 Task: Send text "Advancing knowledge through systematic investigation" to the back of the drawing.
Action: Mouse moved to (122, 103)
Screenshot: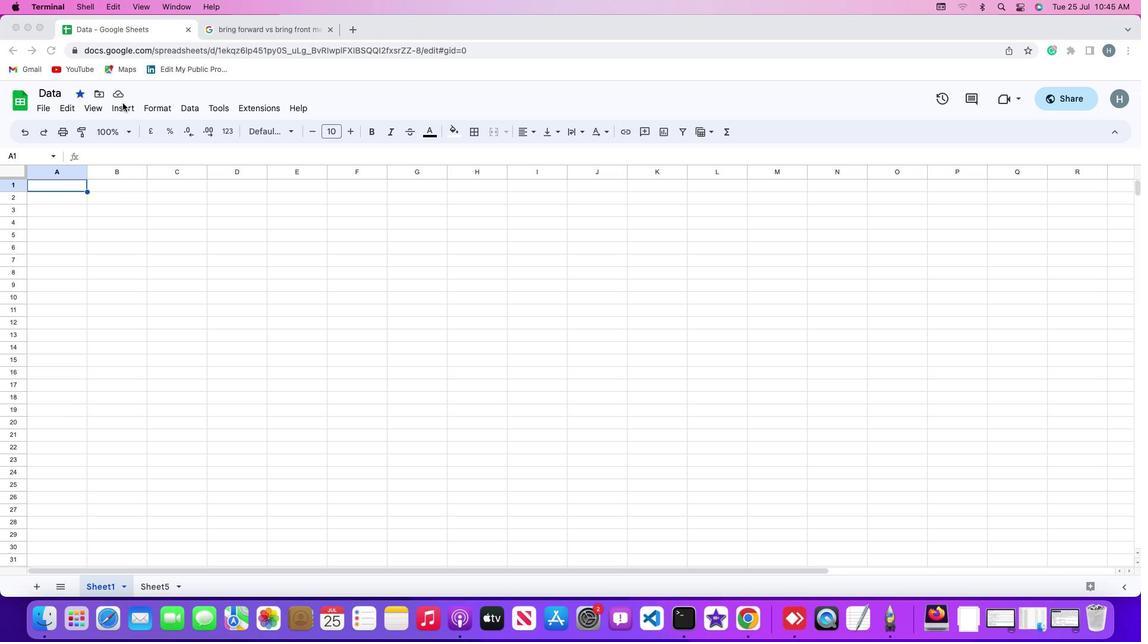 
Action: Mouse pressed left at (122, 103)
Screenshot: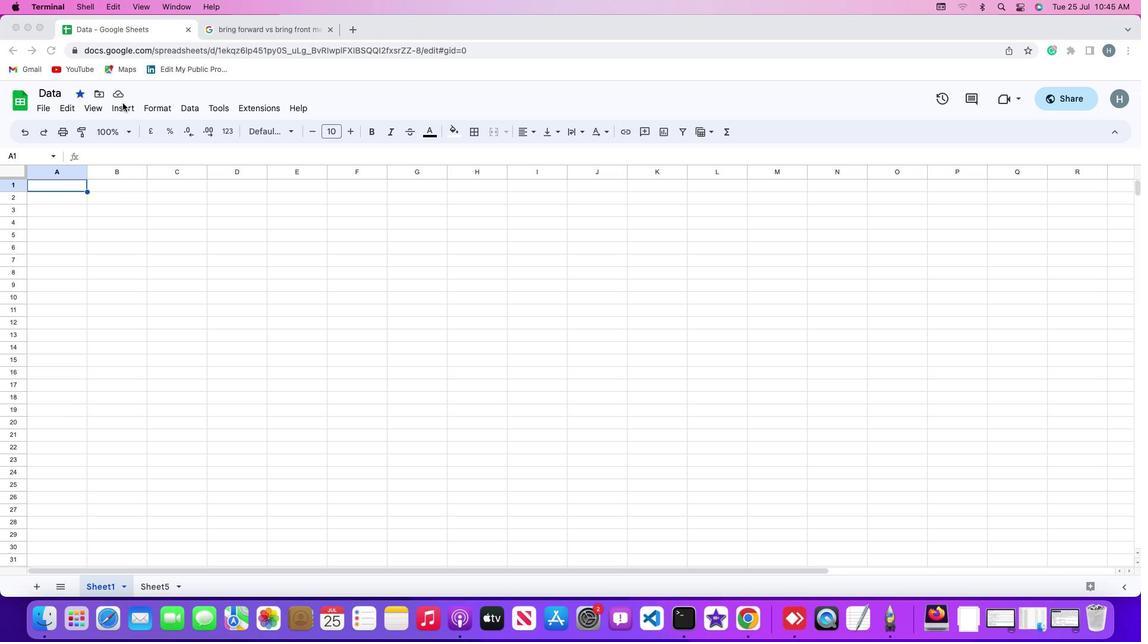 
Action: Mouse moved to (125, 104)
Screenshot: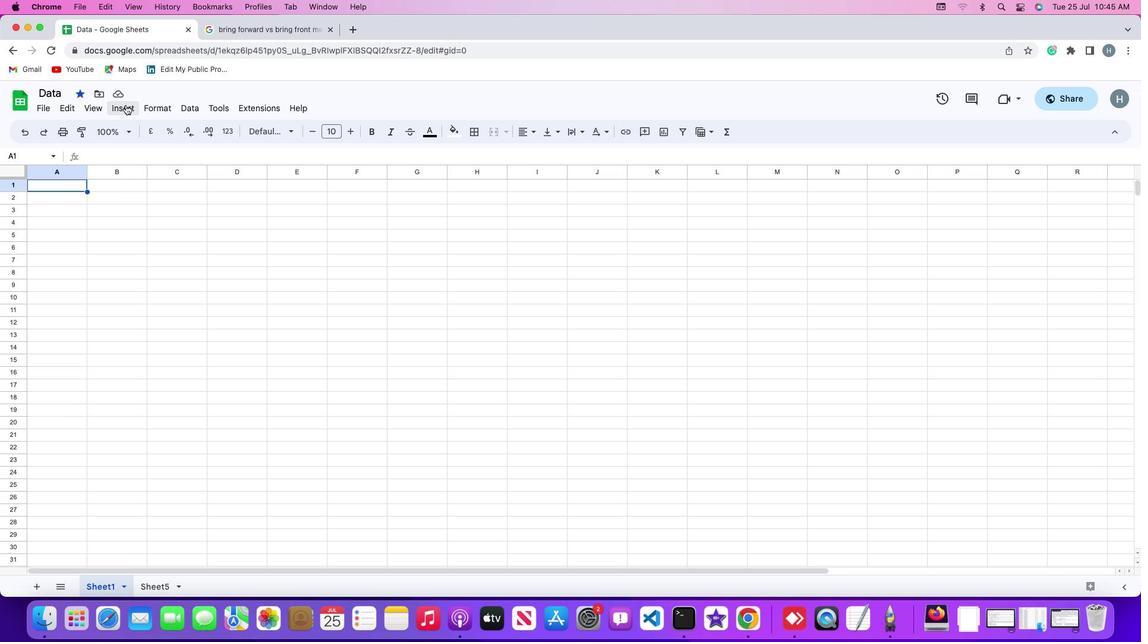 
Action: Mouse pressed left at (125, 104)
Screenshot: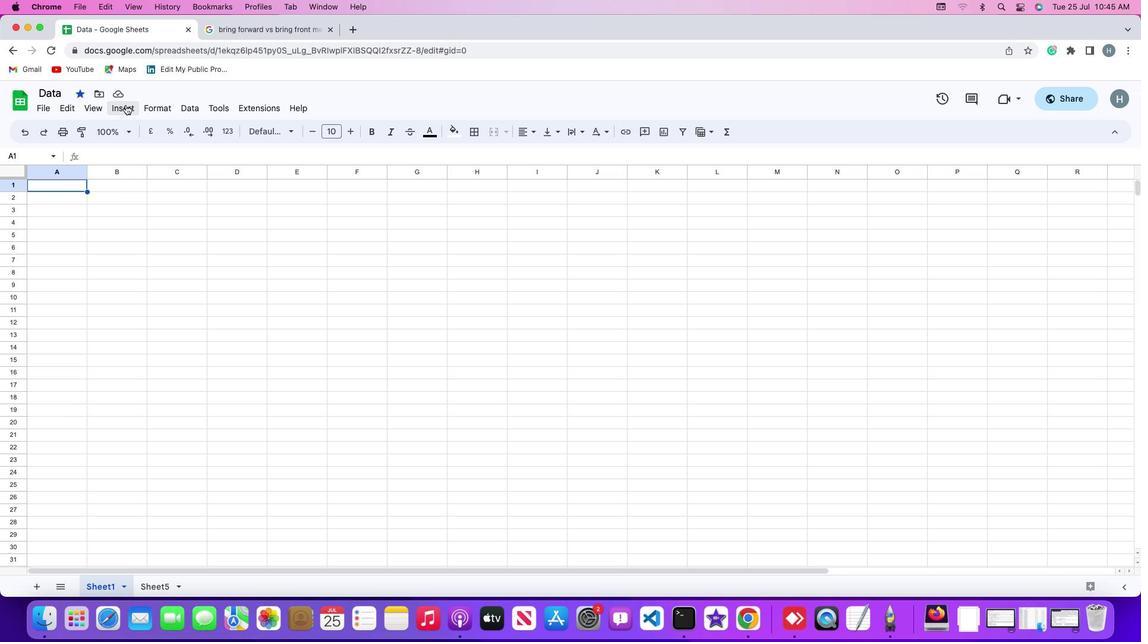 
Action: Mouse moved to (172, 268)
Screenshot: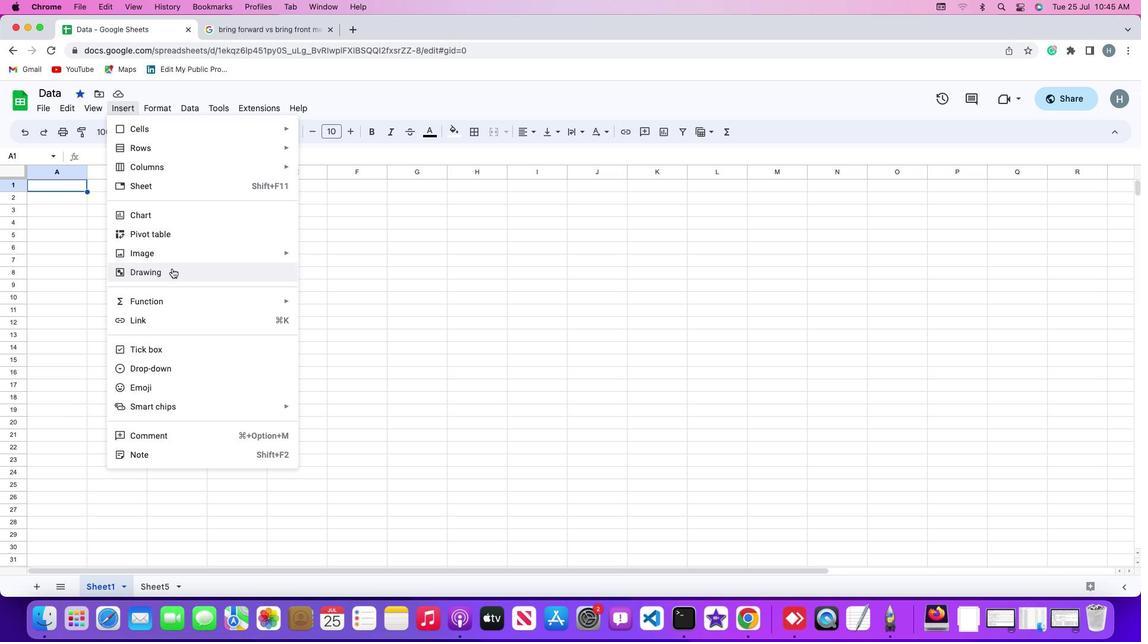 
Action: Mouse pressed left at (172, 268)
Screenshot: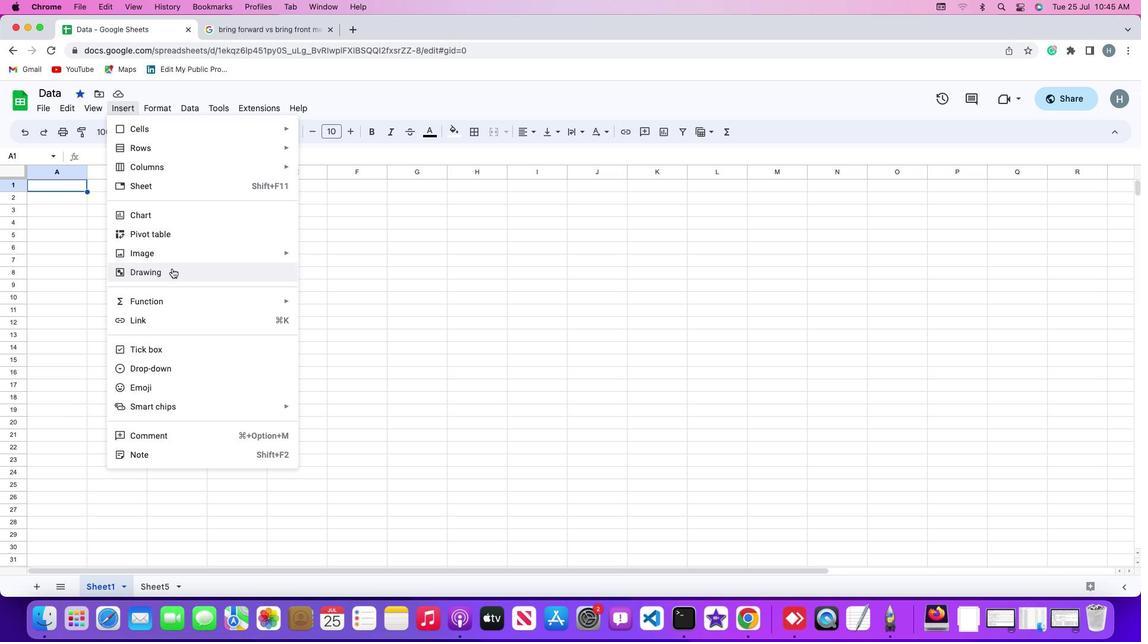 
Action: Mouse moved to (521, 154)
Screenshot: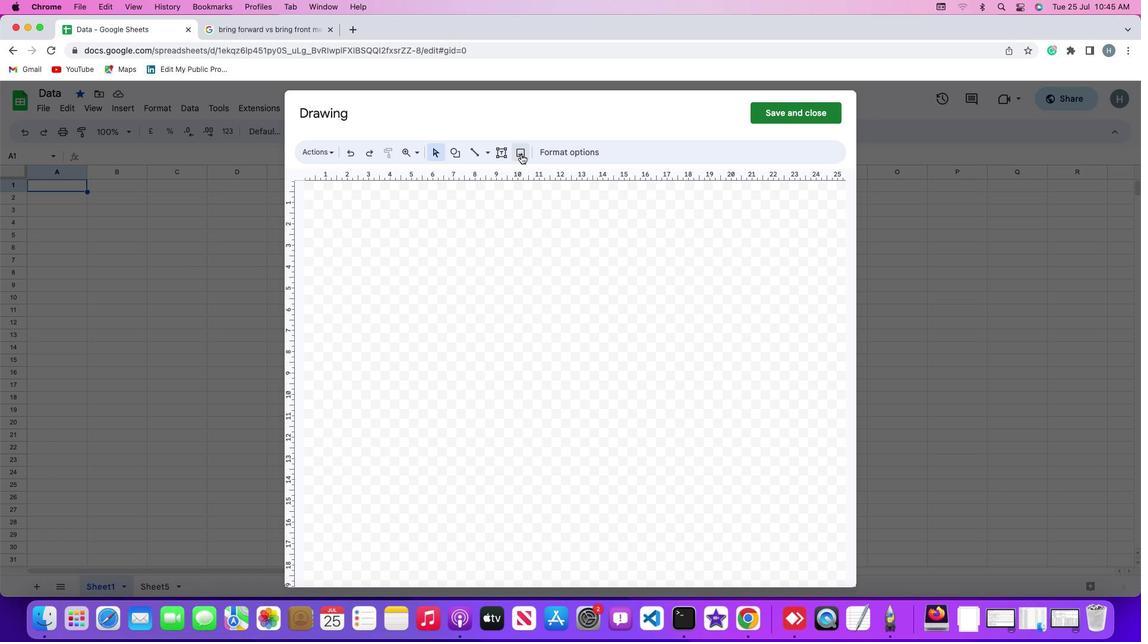 
Action: Mouse pressed left at (521, 154)
Screenshot: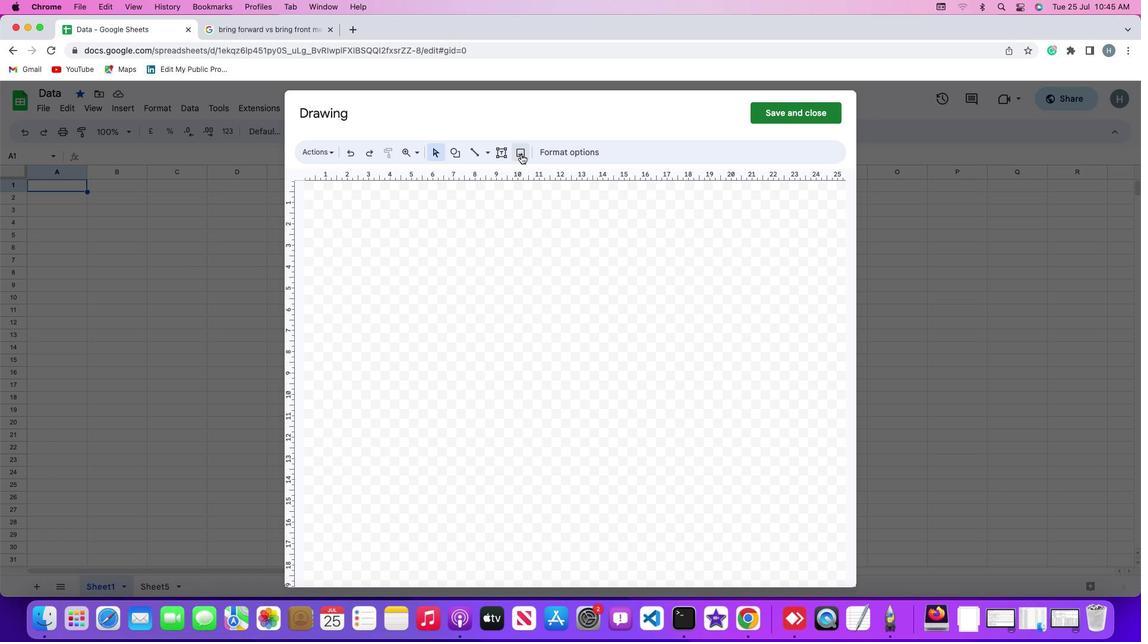 
Action: Mouse moved to (575, 392)
Screenshot: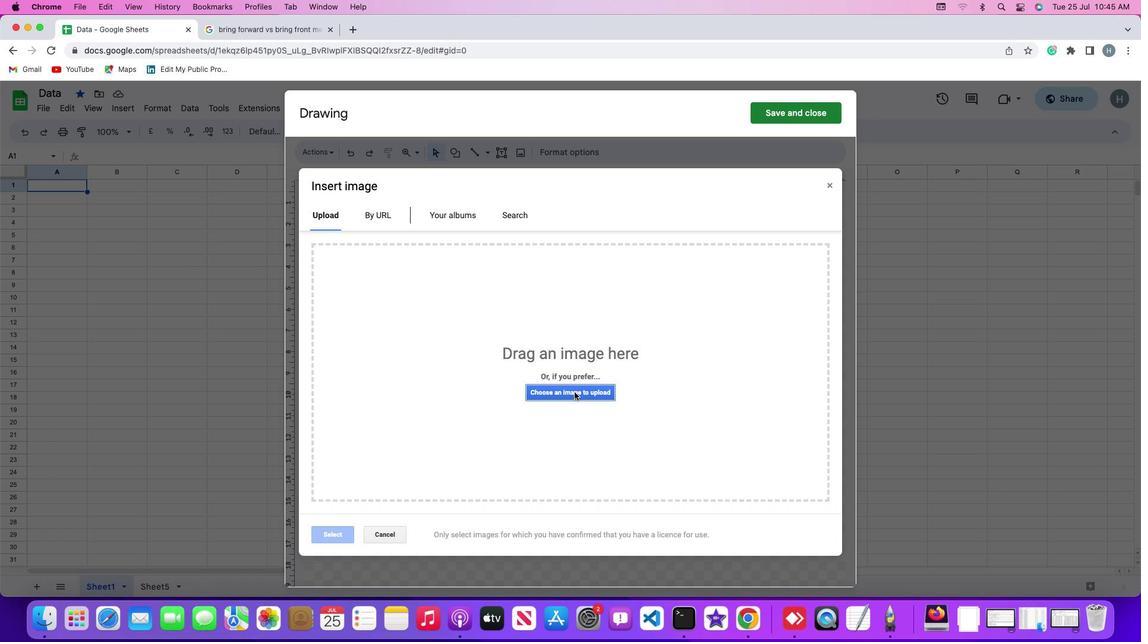 
Action: Mouse pressed left at (575, 392)
Screenshot: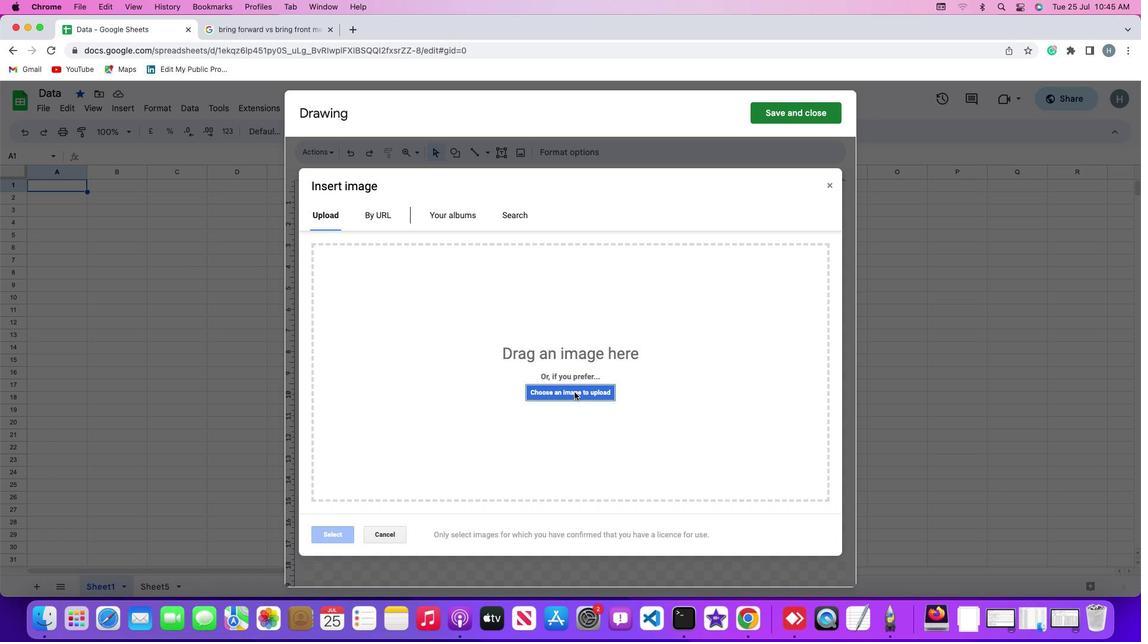 
Action: Mouse moved to (500, 267)
Screenshot: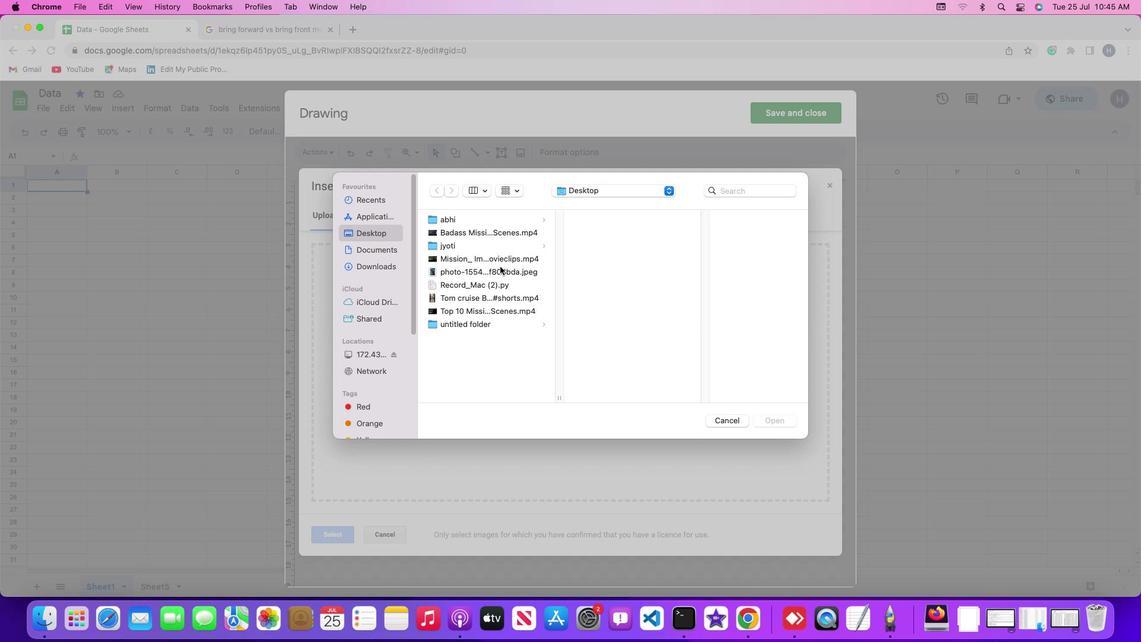 
Action: Mouse pressed left at (500, 267)
Screenshot: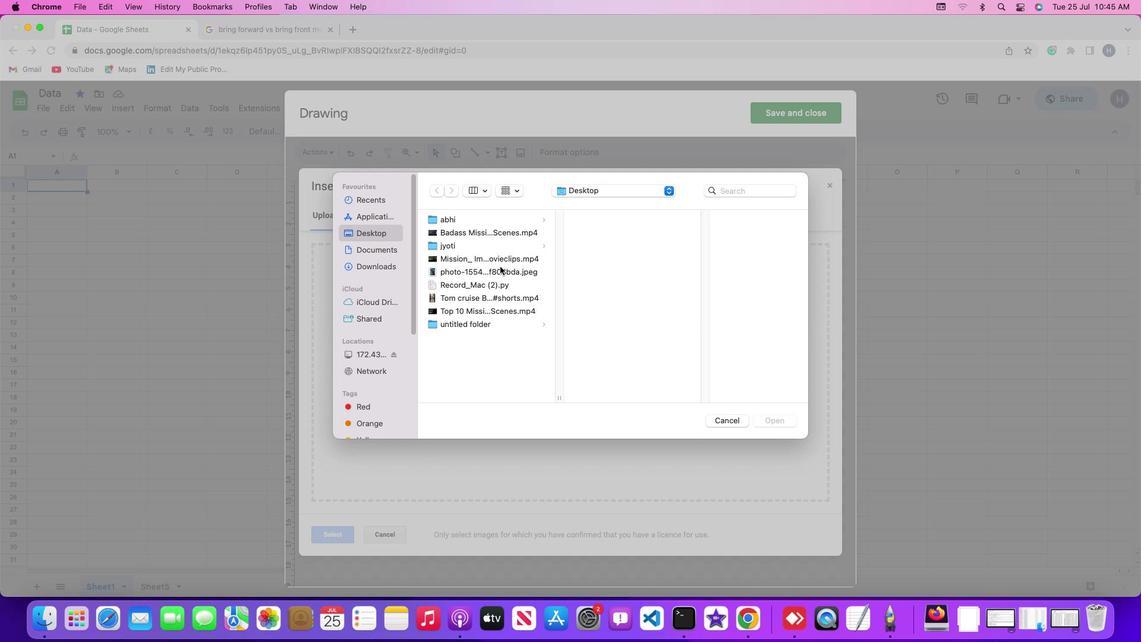 
Action: Mouse moved to (782, 421)
Screenshot: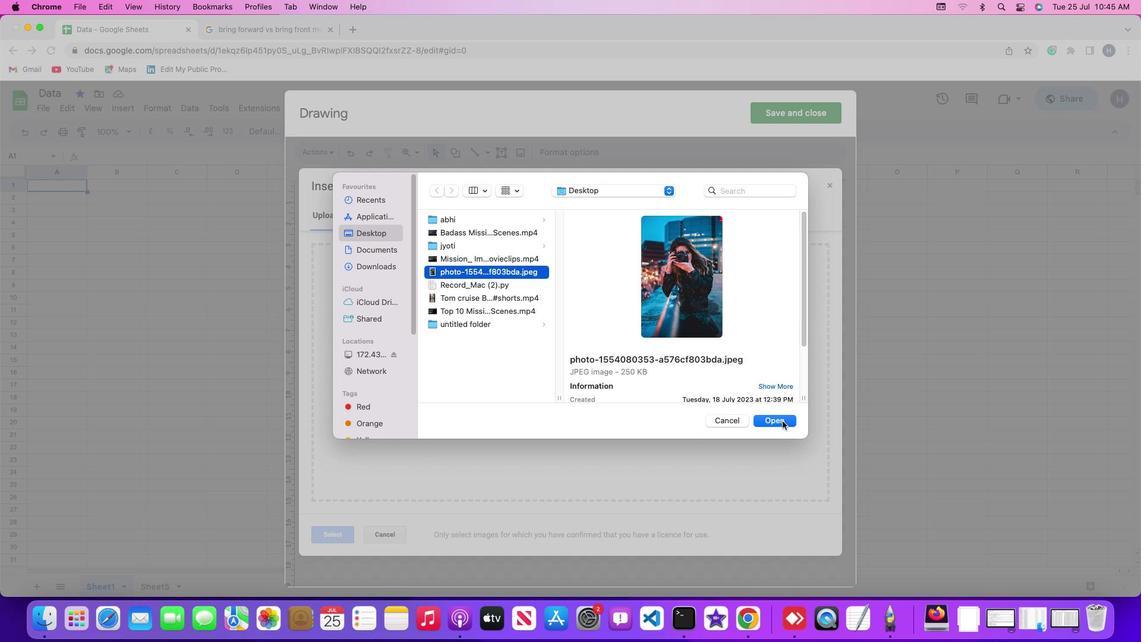 
Action: Mouse pressed left at (782, 421)
Screenshot: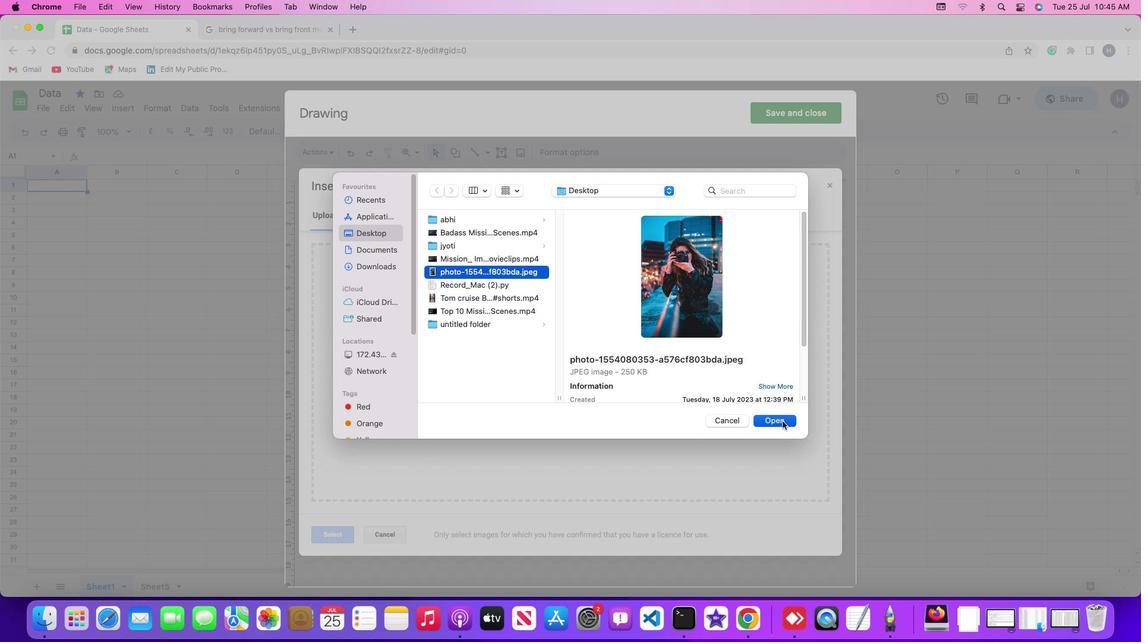 
Action: Mouse moved to (443, 576)
Screenshot: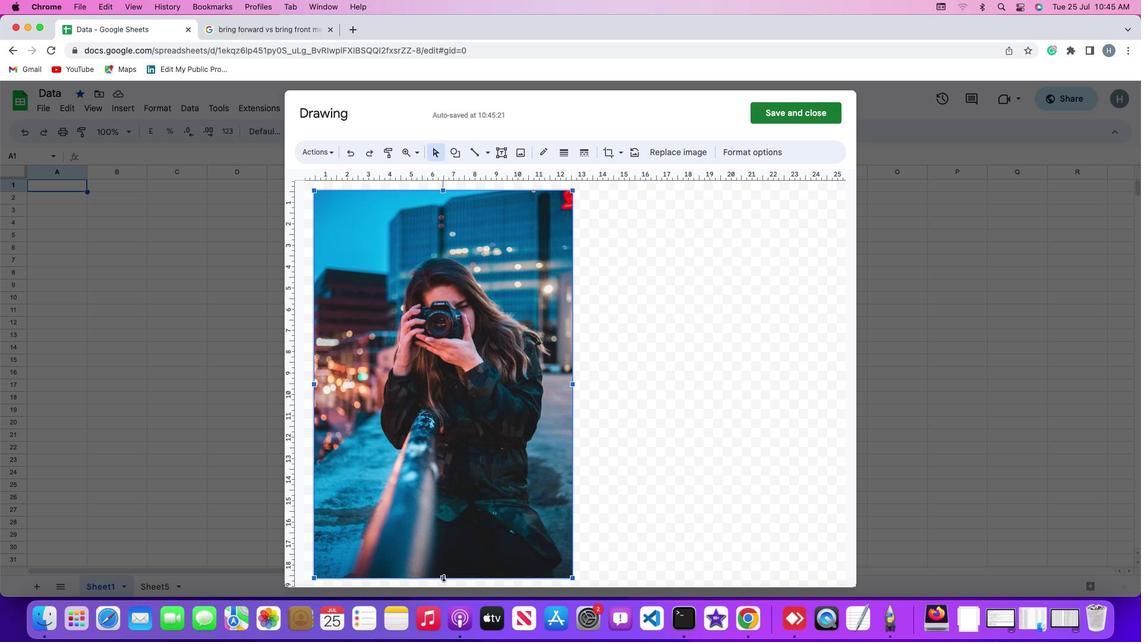 
Action: Mouse pressed left at (443, 576)
Screenshot: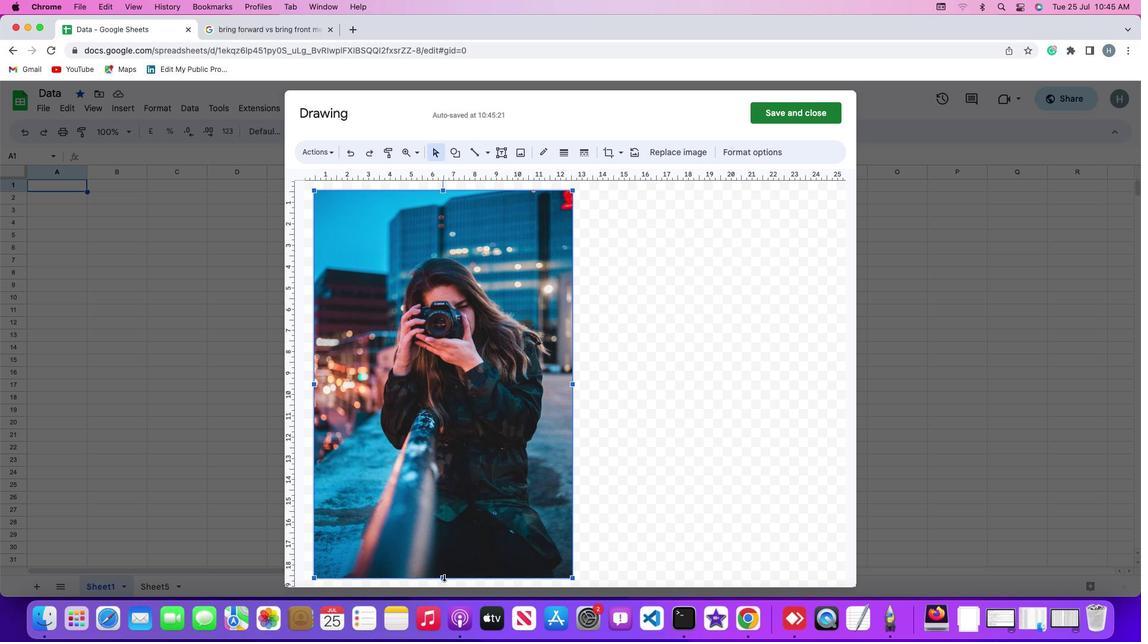 
Action: Mouse moved to (572, 258)
Screenshot: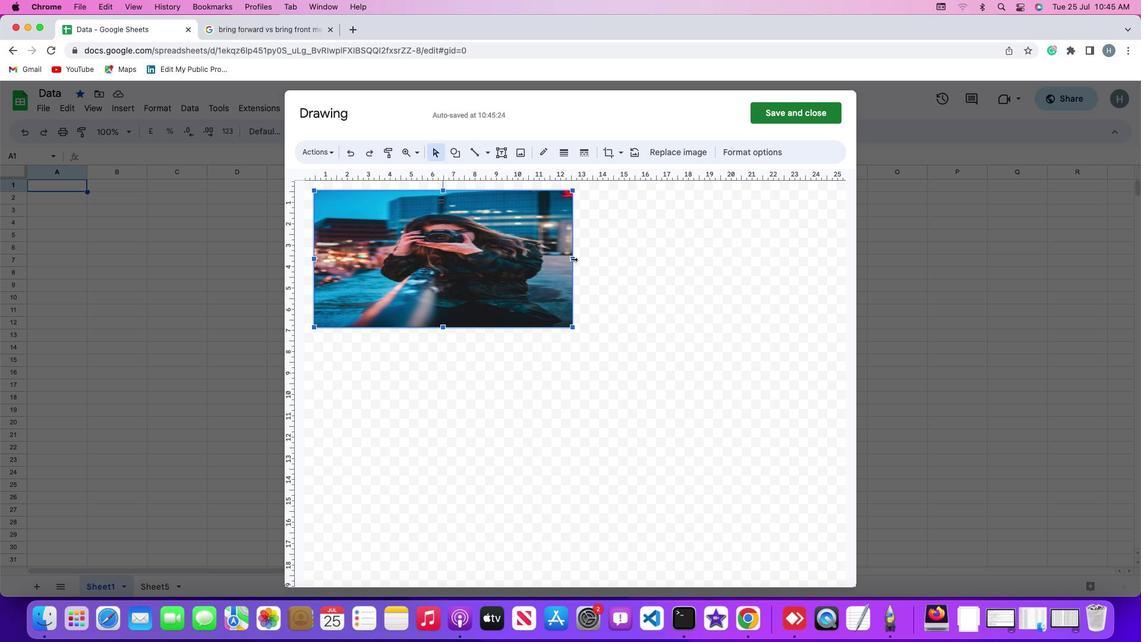 
Action: Mouse pressed left at (572, 258)
Screenshot: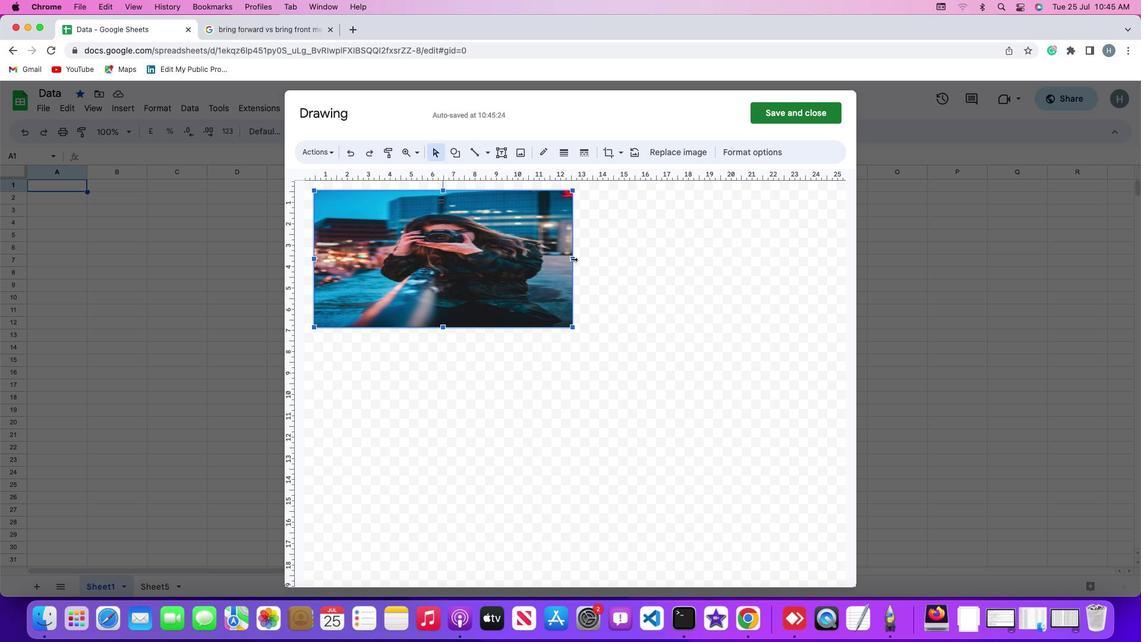 
Action: Mouse moved to (374, 262)
Screenshot: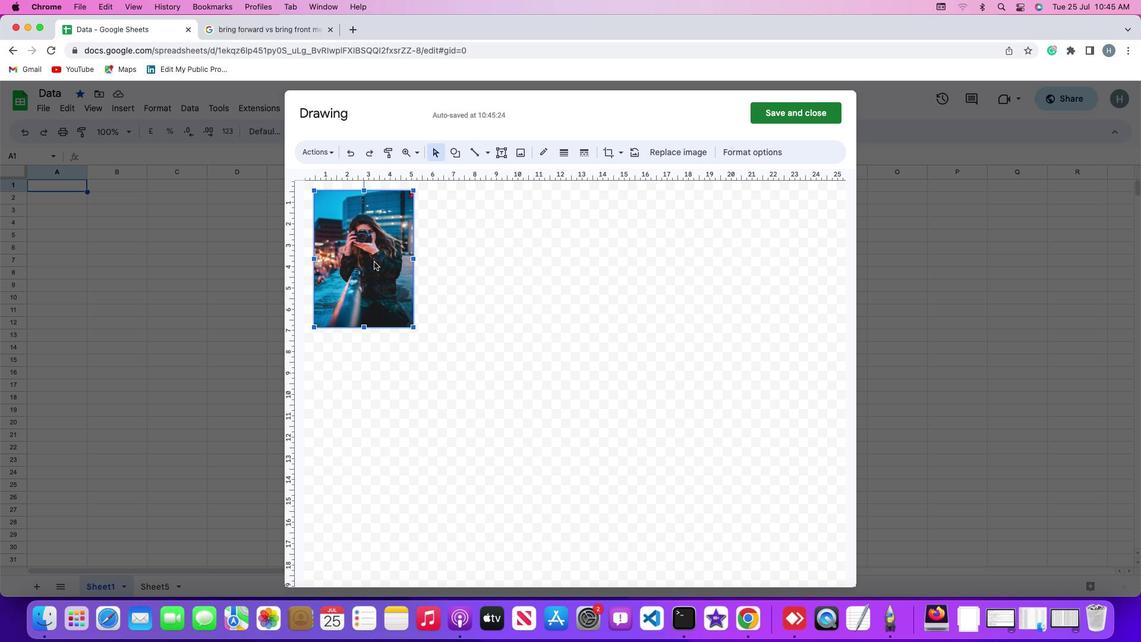 
Action: Mouse pressed left at (374, 262)
Screenshot: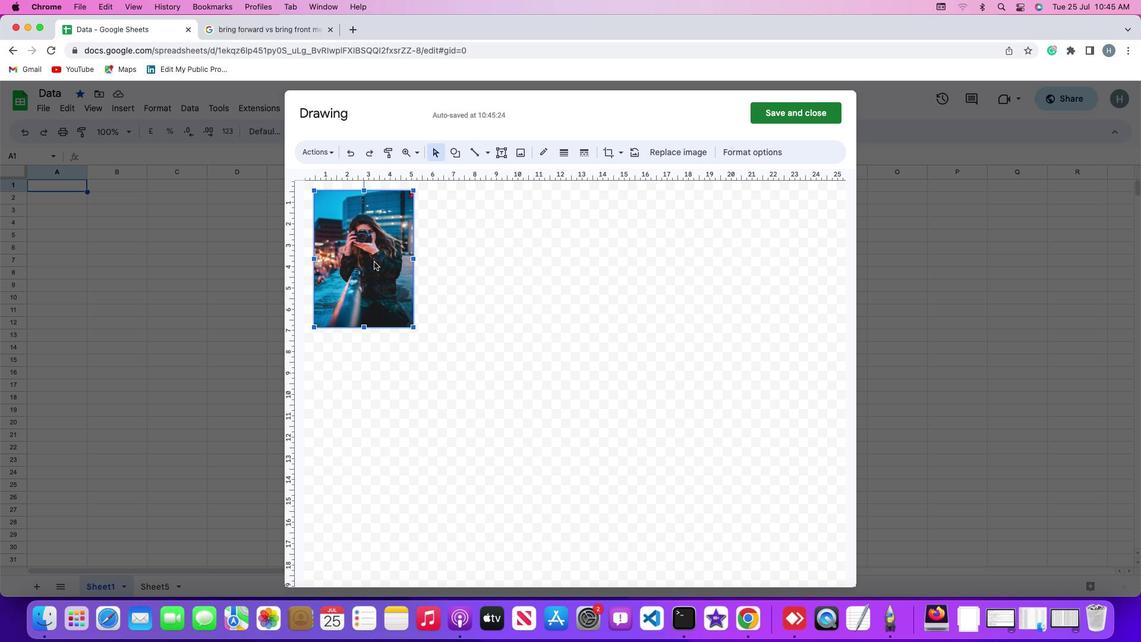 
Action: Mouse moved to (501, 151)
Screenshot: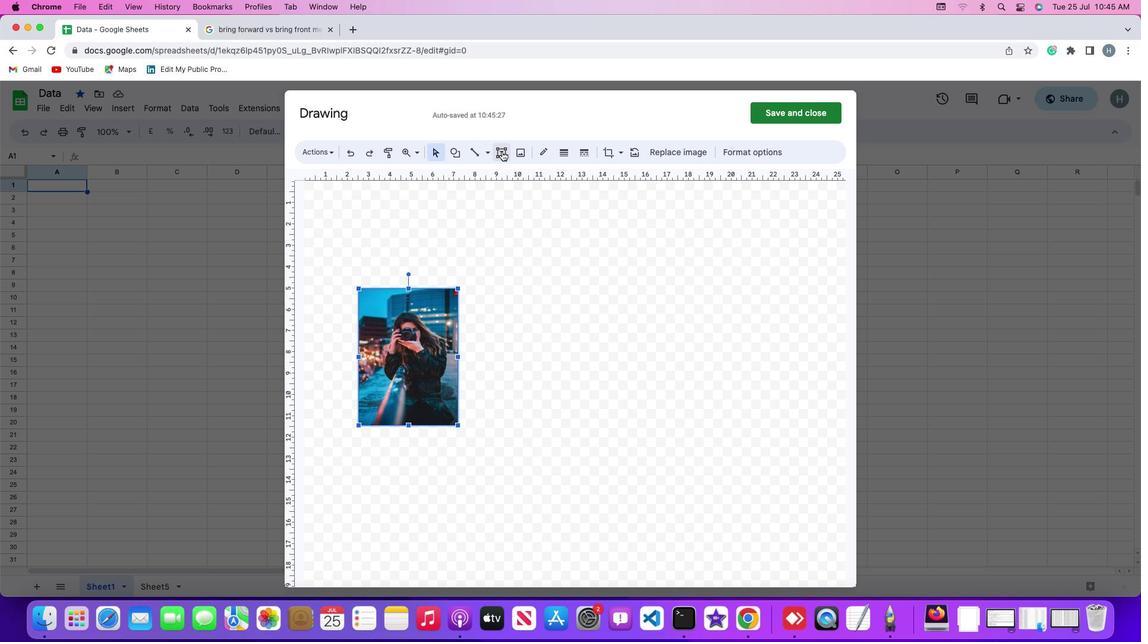 
Action: Mouse pressed left at (501, 151)
Screenshot: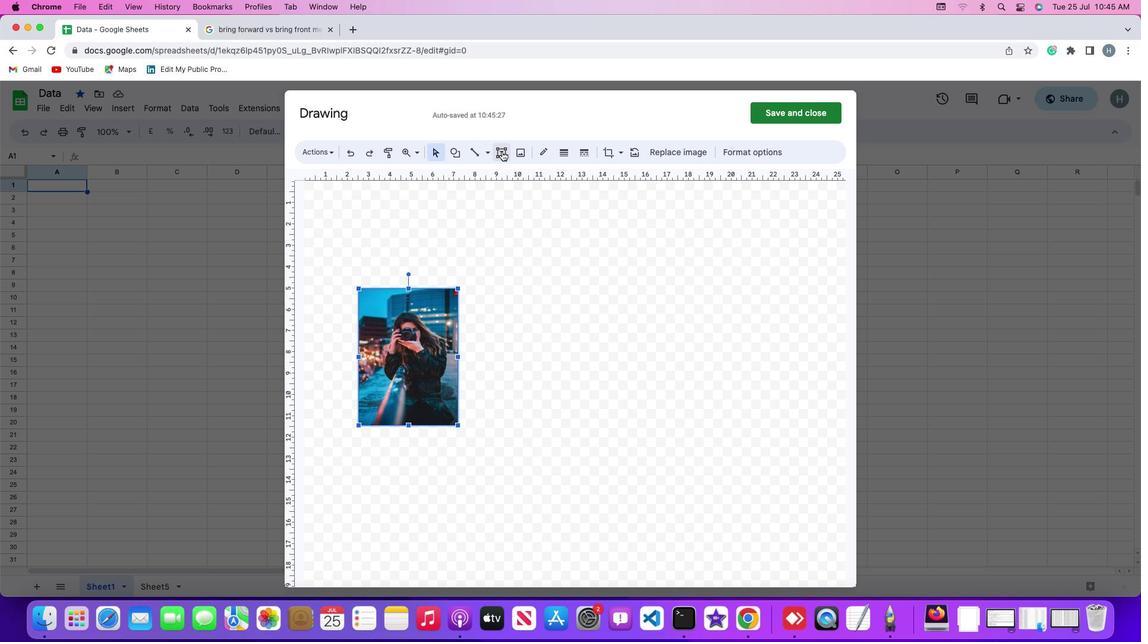 
Action: Mouse moved to (537, 326)
Screenshot: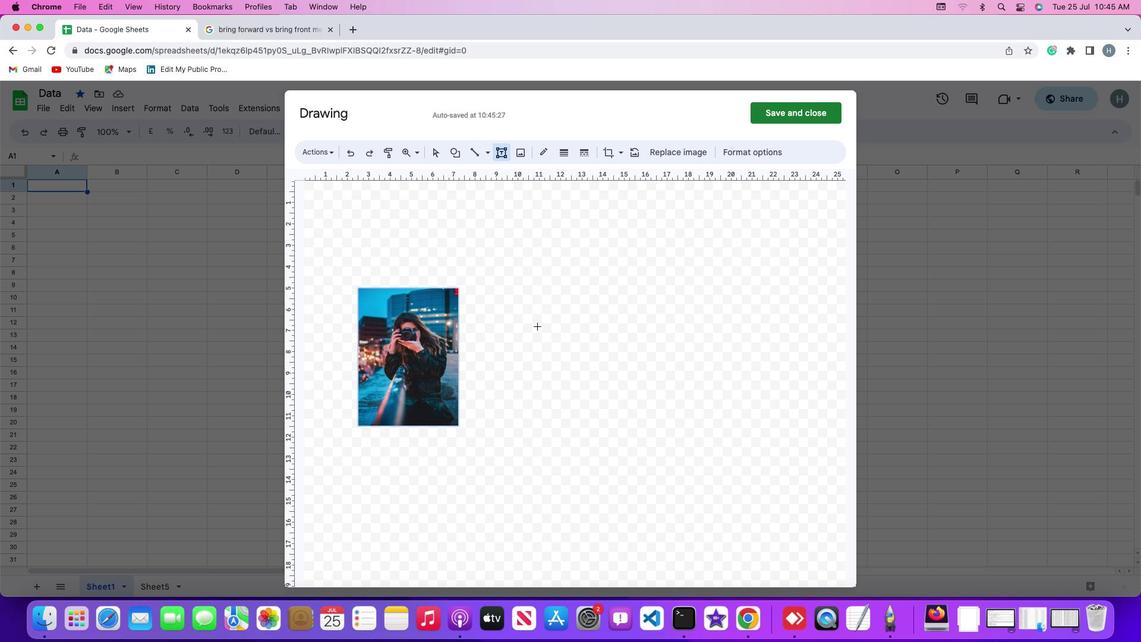 
Action: Mouse pressed left at (537, 326)
Screenshot: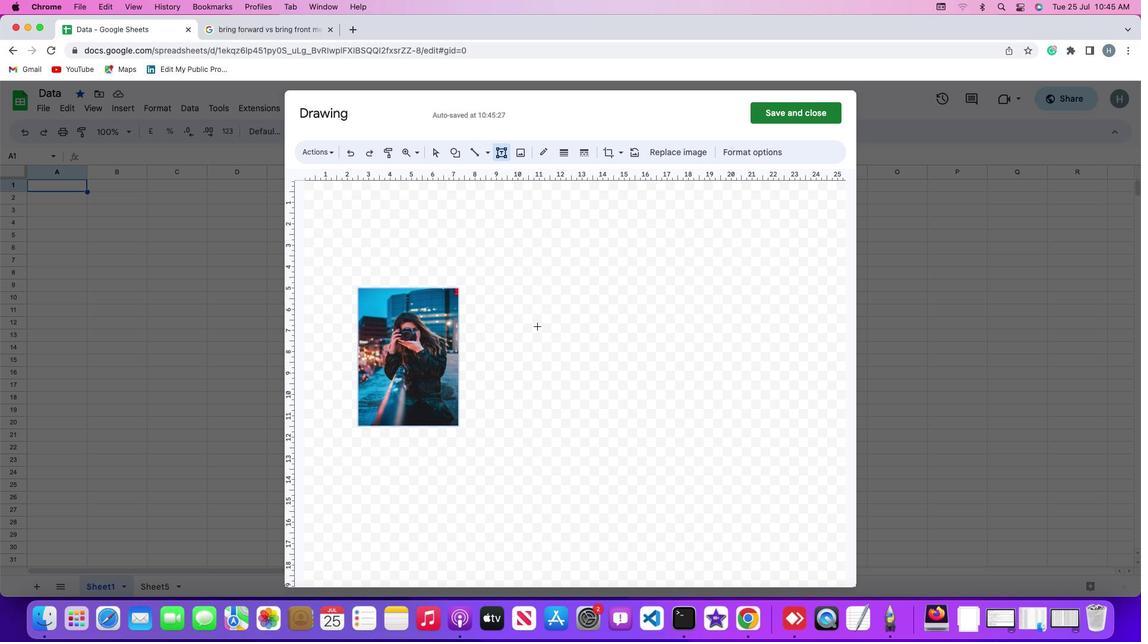 
Action: Mouse moved to (538, 326)
Screenshot: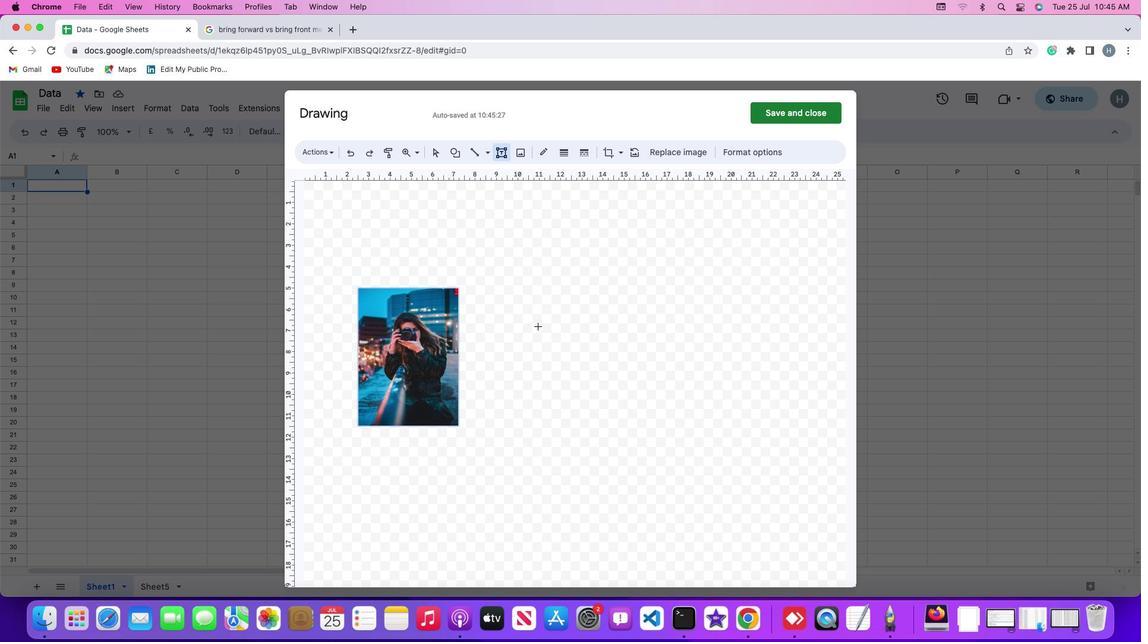 
Action: Key pressed Key.shift'A''d''v''a''n''c''i''n''g'Key.space'k''n''o''w''l''e''d''g''e'Key.space't''h''r''o''u''g''h'Key.space's''y''s''t''e''m''a''t''i''c'Key.space'i''n''v''e''s''t''i''g''a''t''i''o''n'
Screenshot: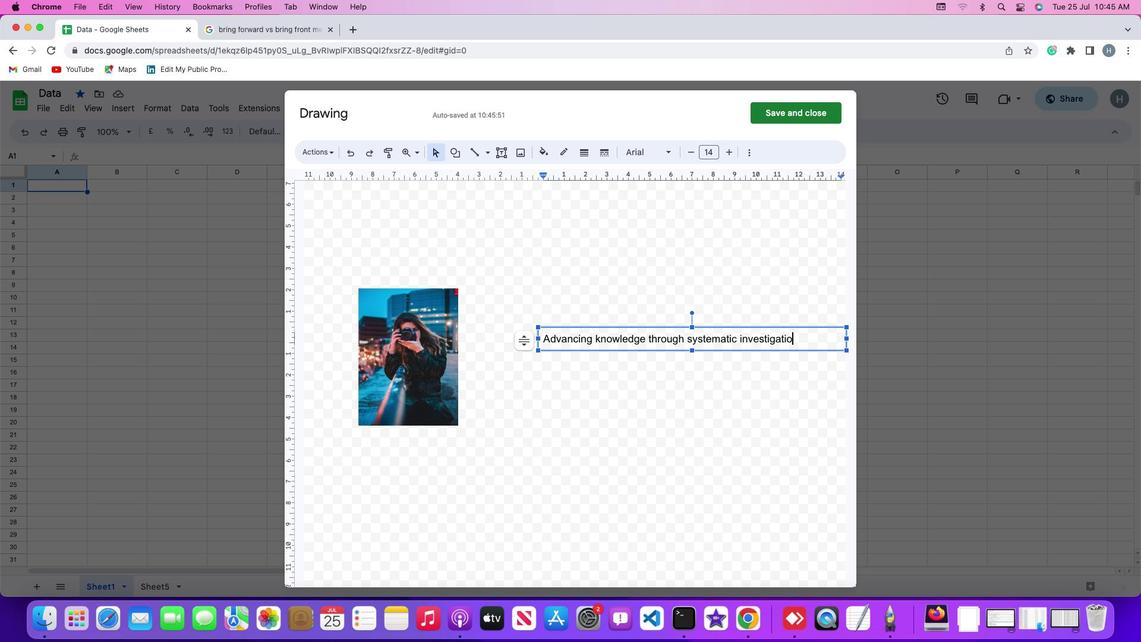 
Action: Mouse moved to (581, 373)
Screenshot: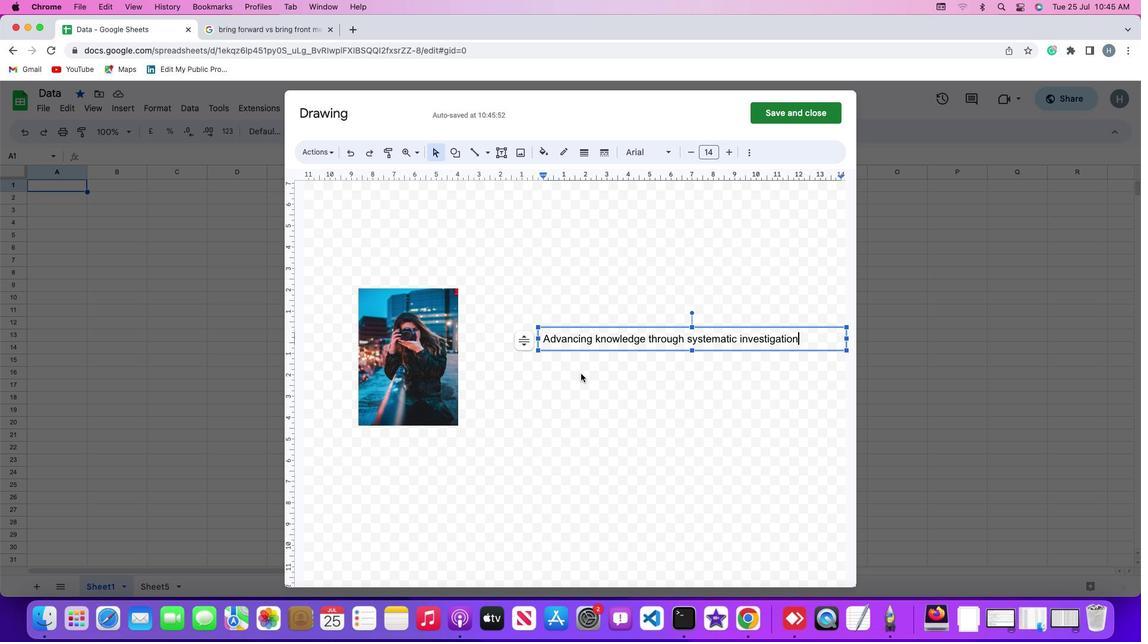 
Action: Mouse pressed left at (581, 373)
Screenshot: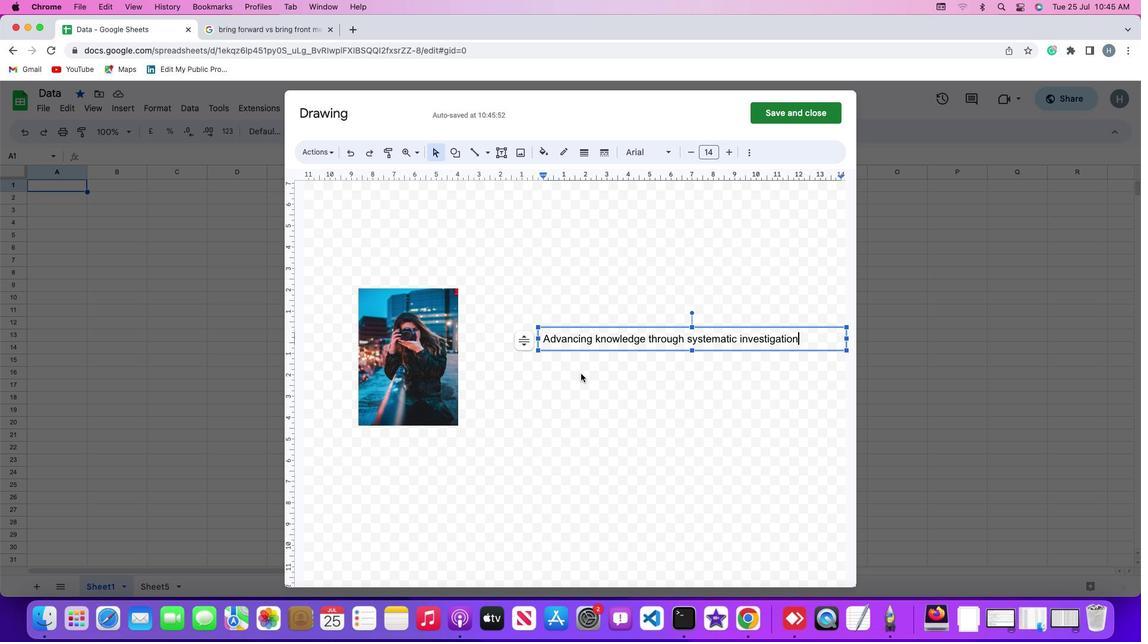 
Action: Mouse moved to (645, 338)
Screenshot: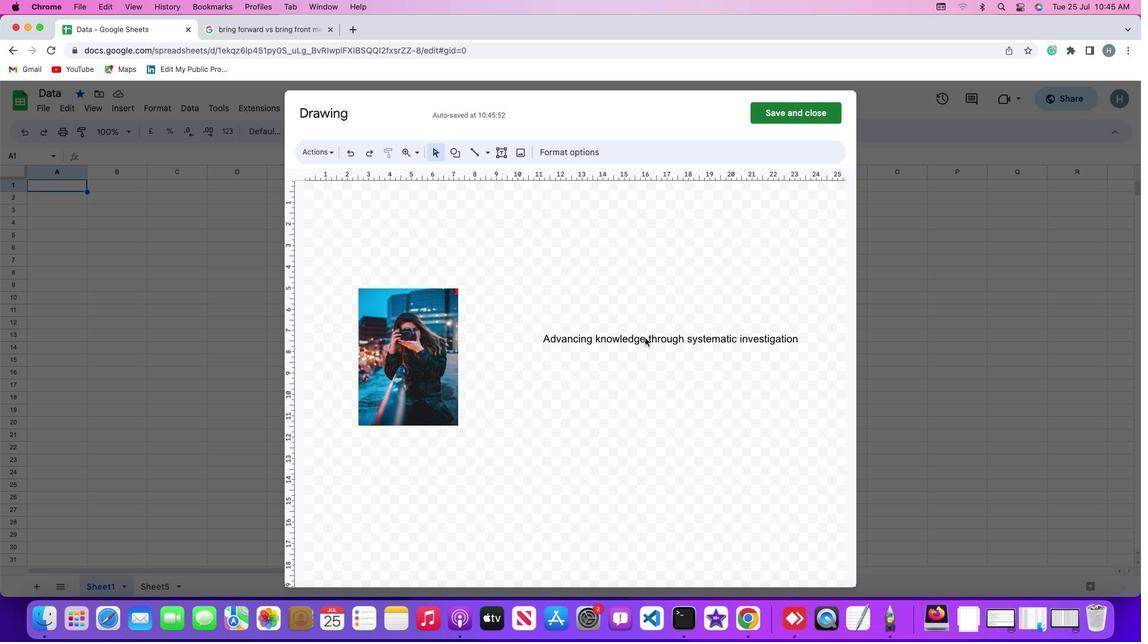 
Action: Mouse pressed left at (645, 338)
Screenshot: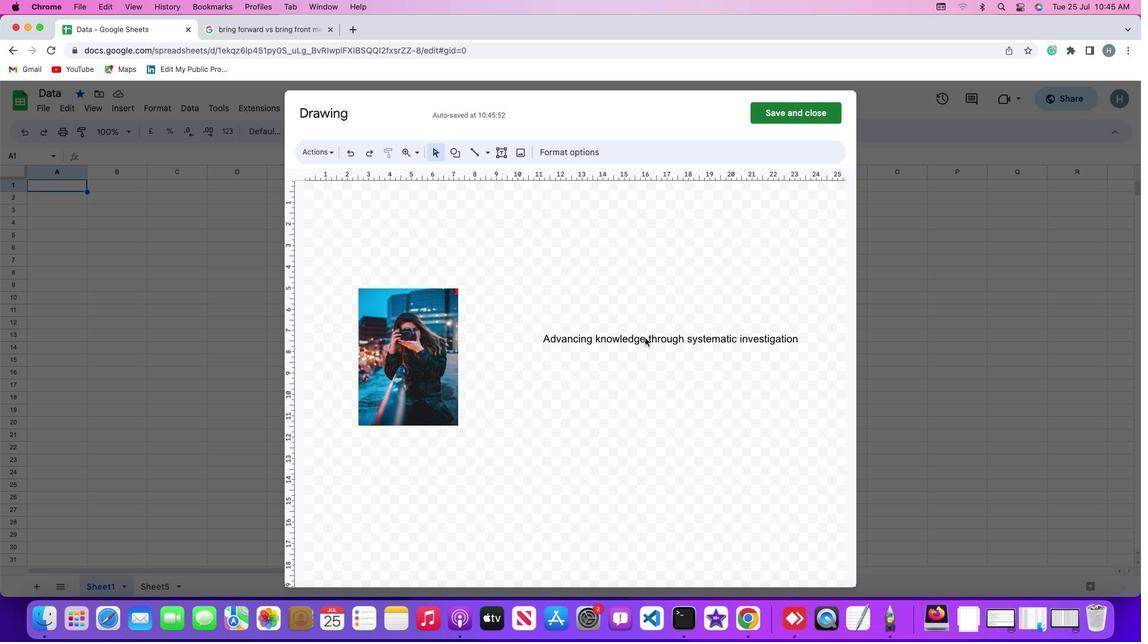 
Action: Mouse moved to (657, 327)
Screenshot: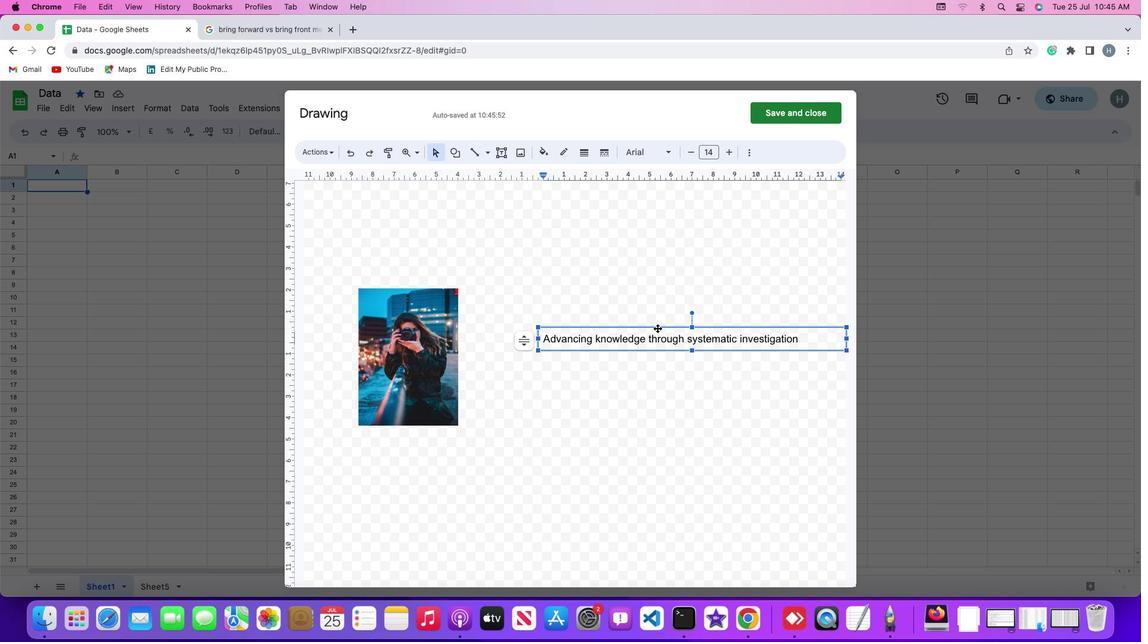 
Action: Mouse pressed left at (657, 327)
Screenshot: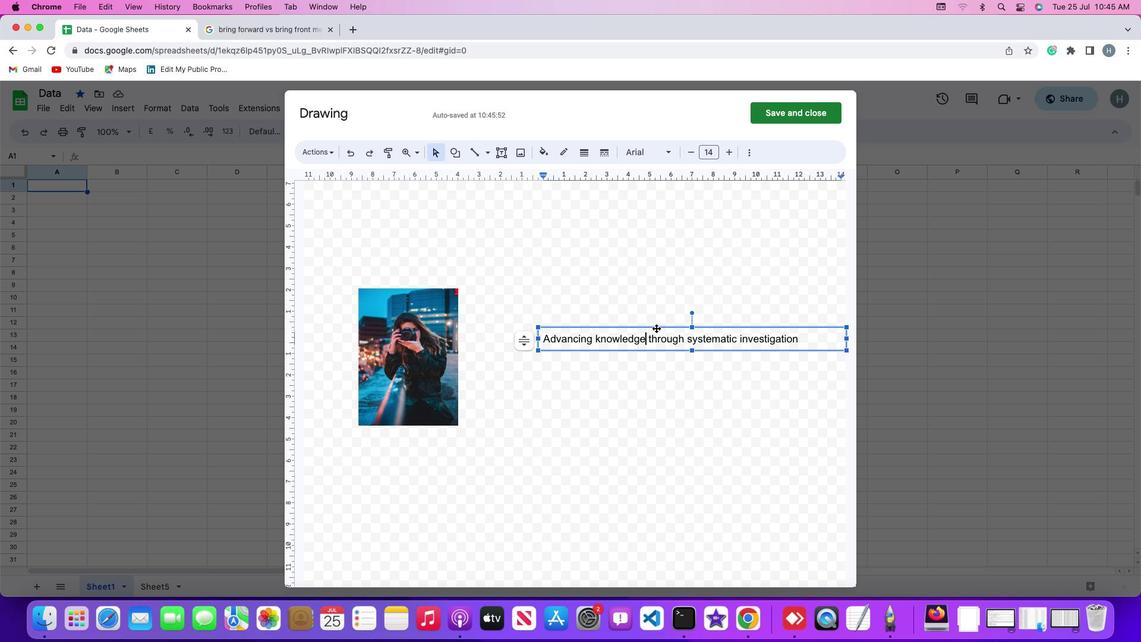 
Action: Mouse moved to (332, 149)
Screenshot: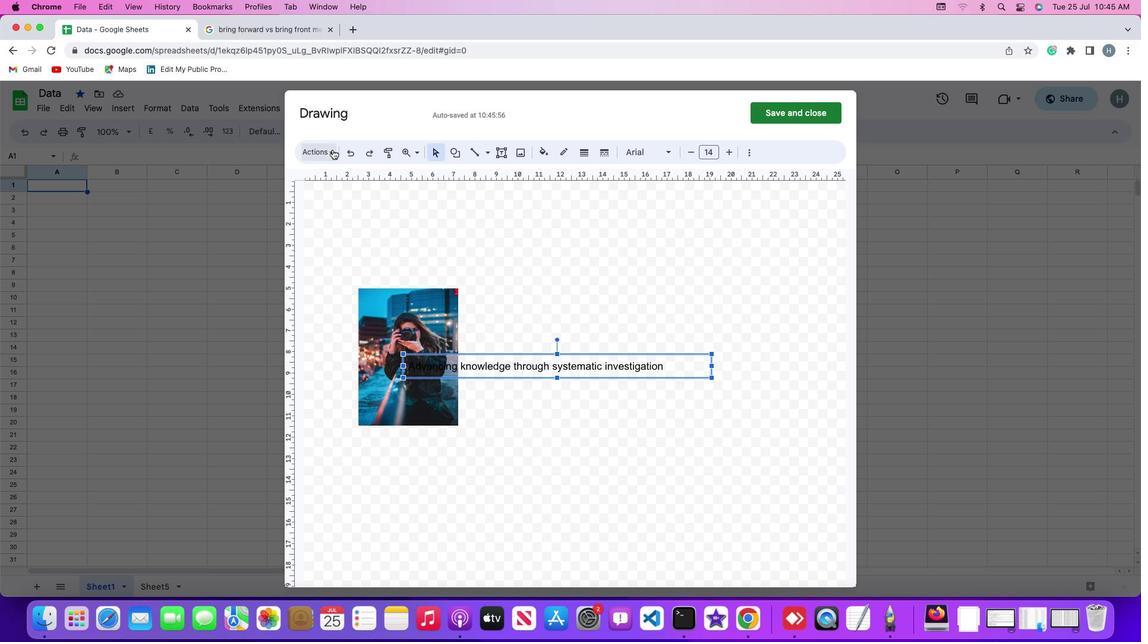 
Action: Mouse pressed left at (332, 149)
Screenshot: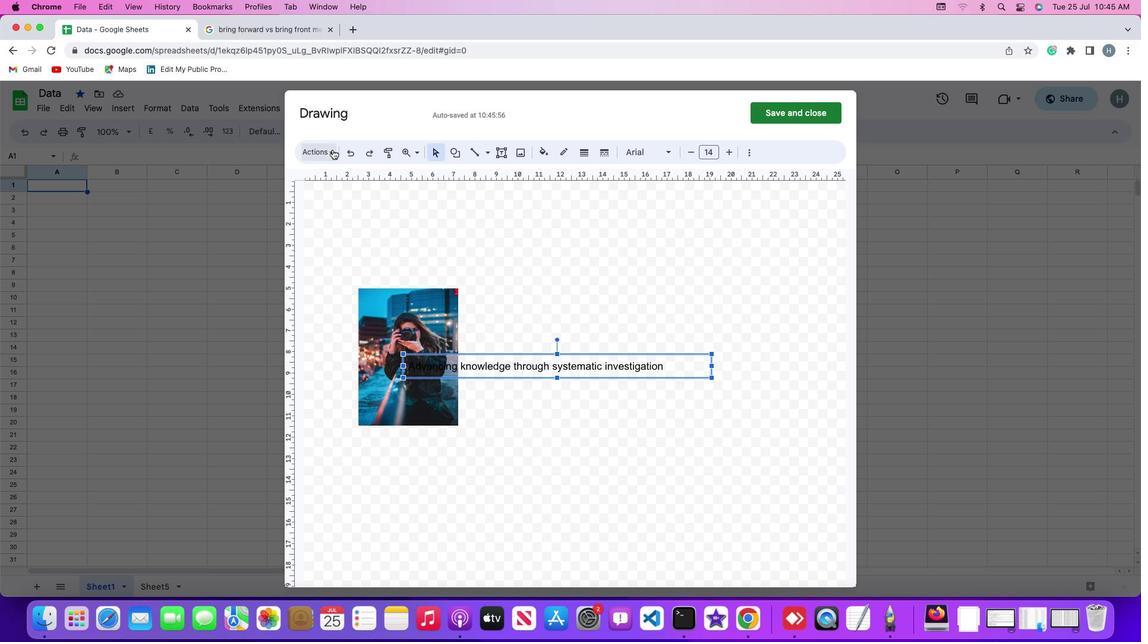 
Action: Mouse moved to (549, 571)
Screenshot: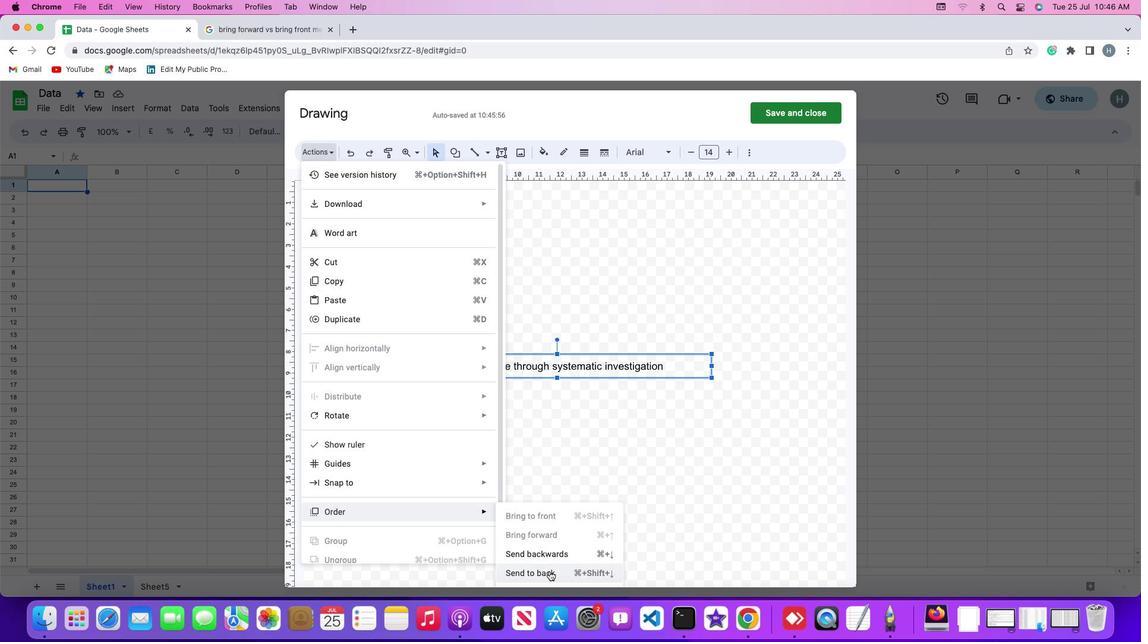 
Action: Mouse pressed left at (549, 571)
Screenshot: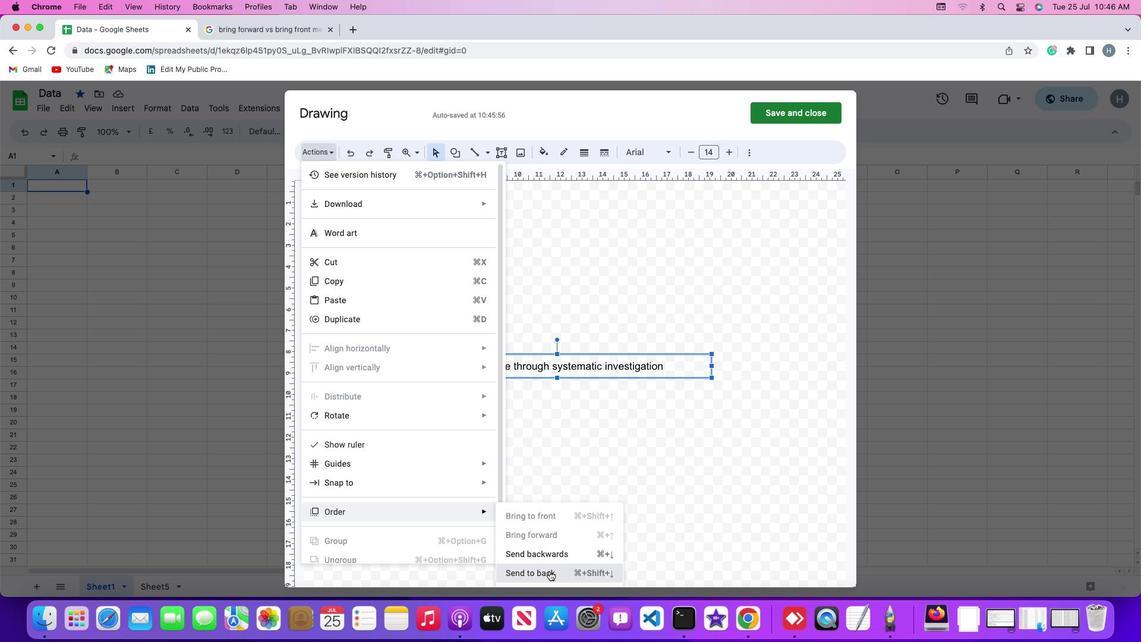 
Action: Mouse moved to (632, 465)
Screenshot: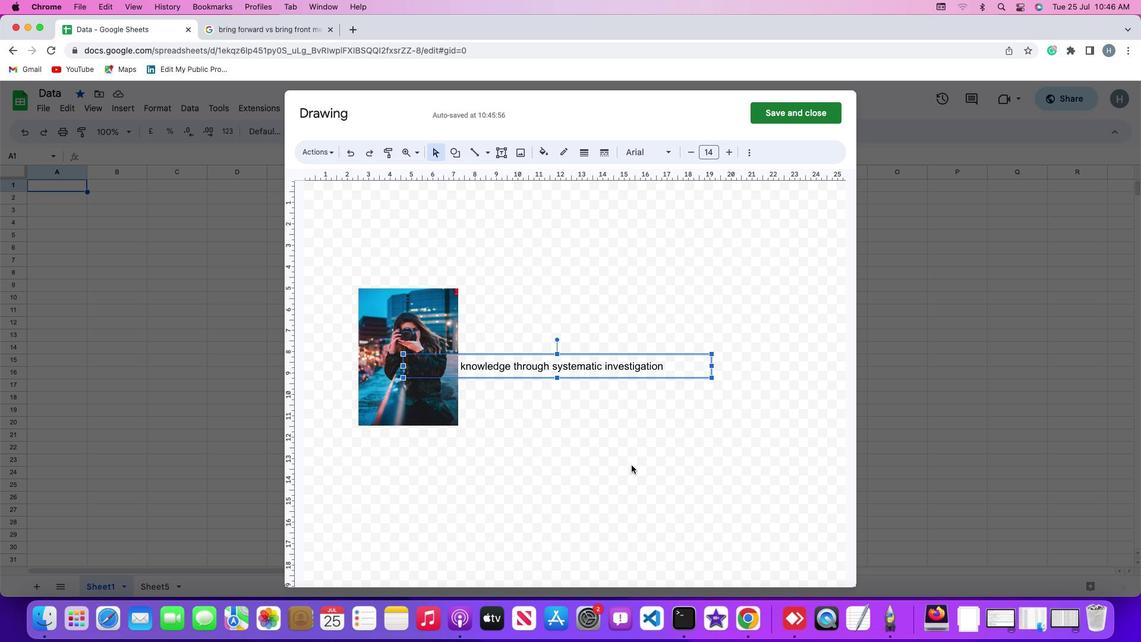 
